 Task: Create a scrum project CheckBridge. Add to scrum project CheckBridge a team member softage.1@softage.net and assign as Project Lead. Add to scrum project CheckBridge a team member softage.2@softage.net
Action: Mouse moved to (192, 59)
Screenshot: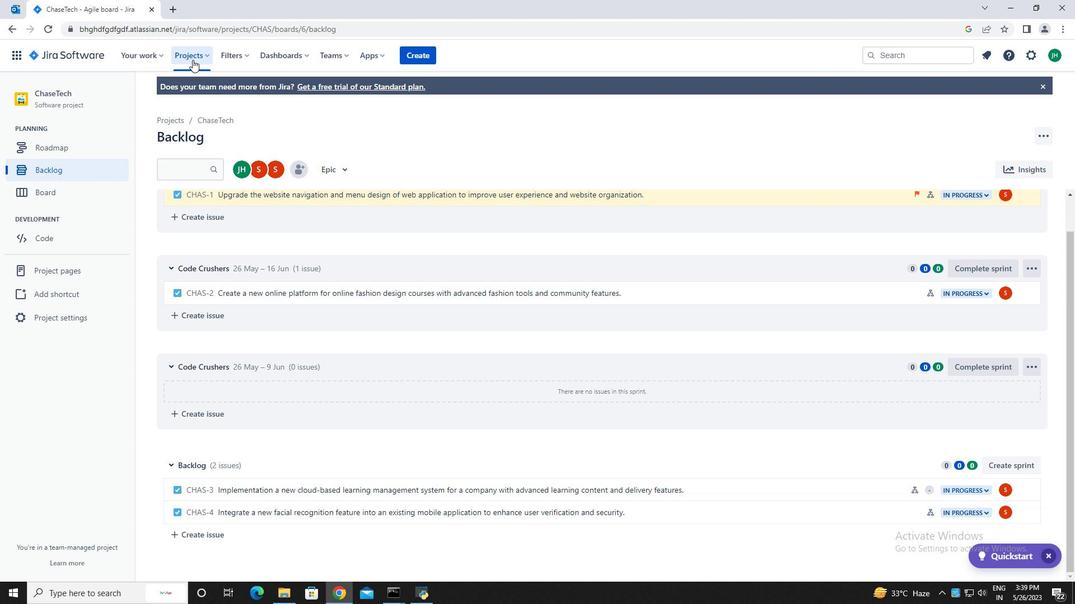 
Action: Mouse pressed left at (192, 59)
Screenshot: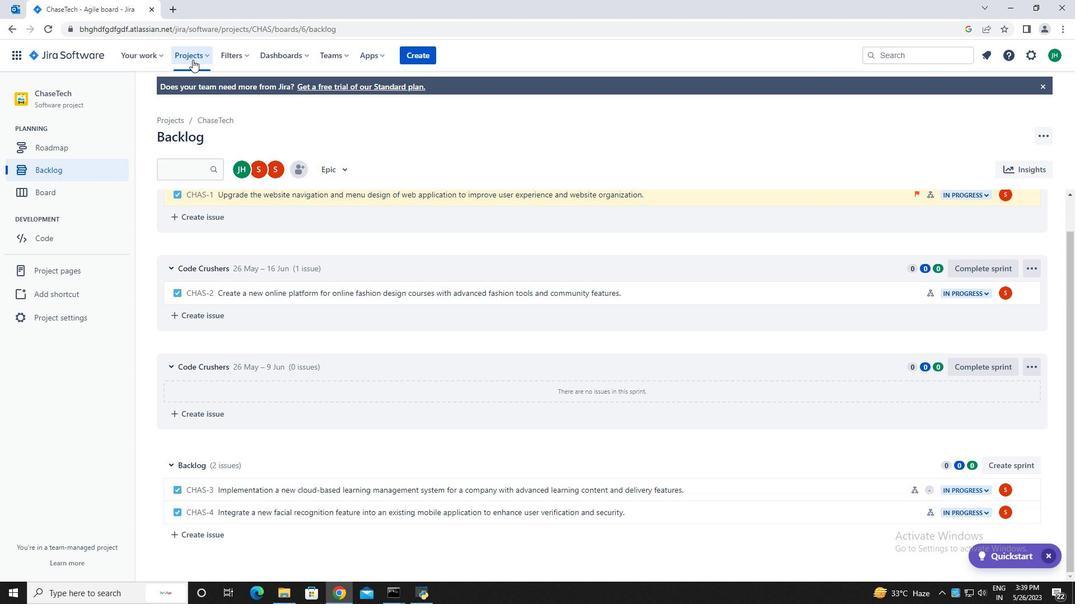 
Action: Mouse moved to (206, 282)
Screenshot: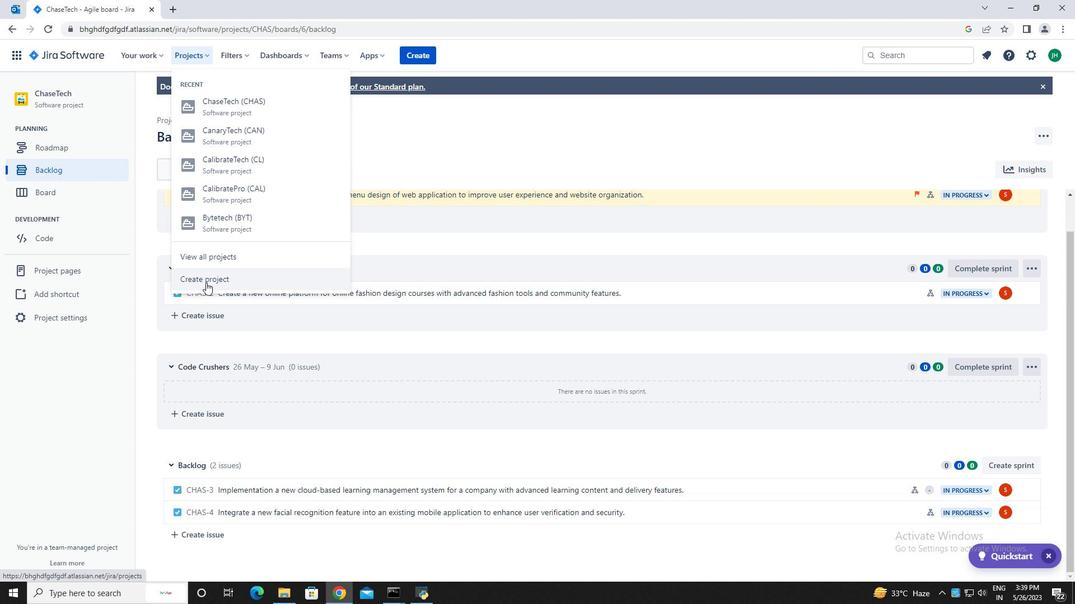 
Action: Mouse pressed left at (206, 282)
Screenshot: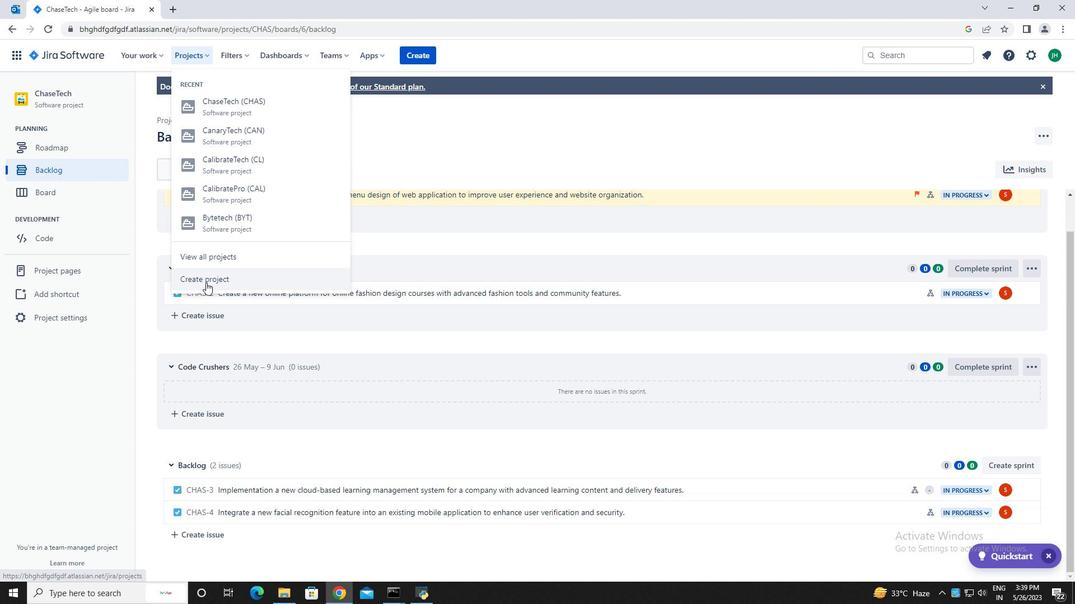 
Action: Mouse moved to (772, 293)
Screenshot: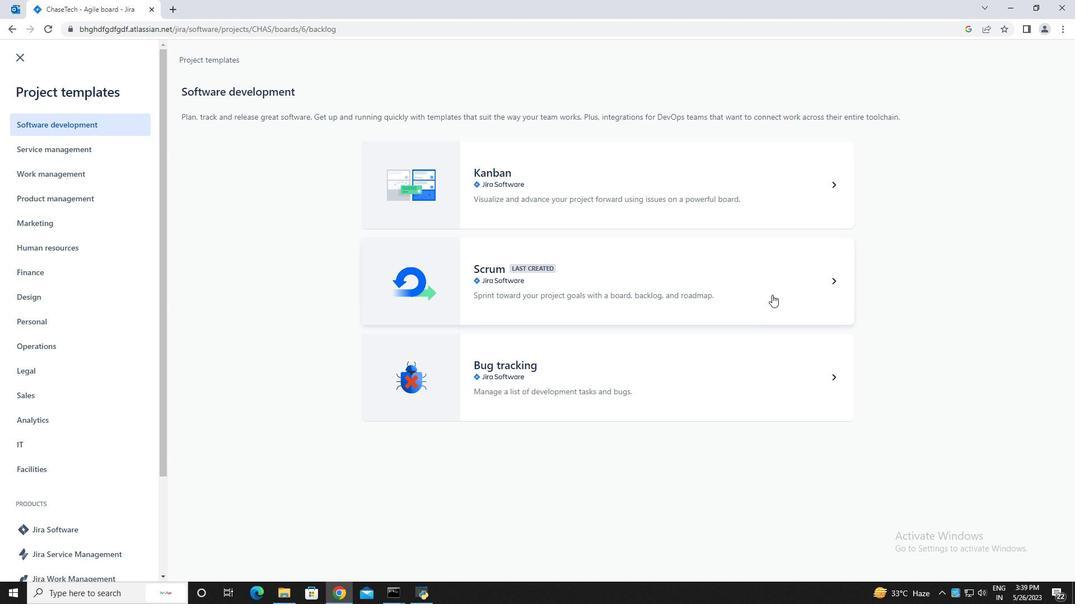 
Action: Mouse pressed left at (772, 293)
Screenshot: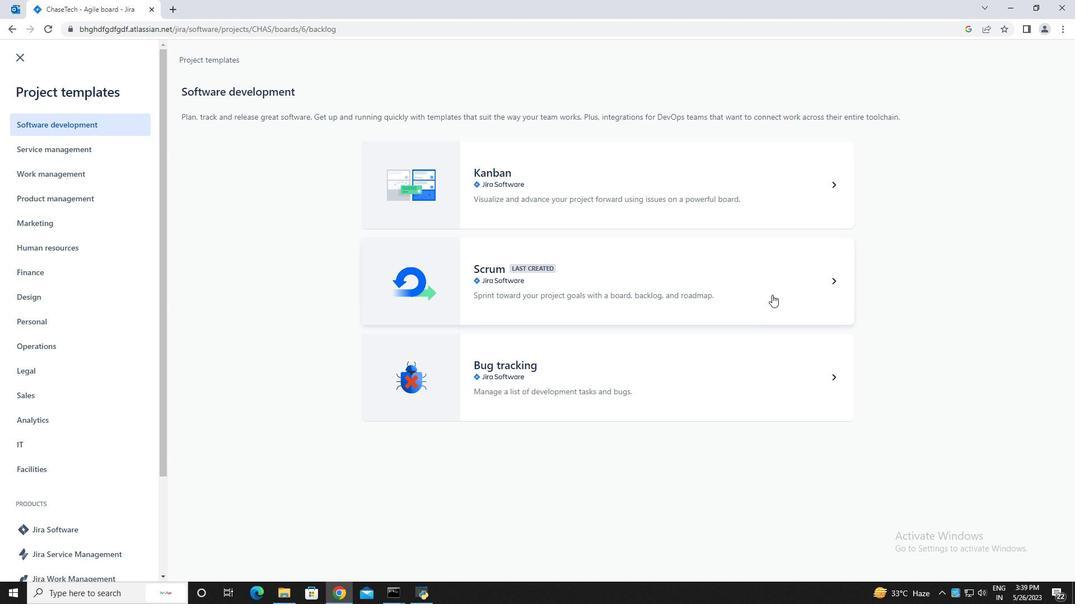 
Action: Mouse moved to (832, 555)
Screenshot: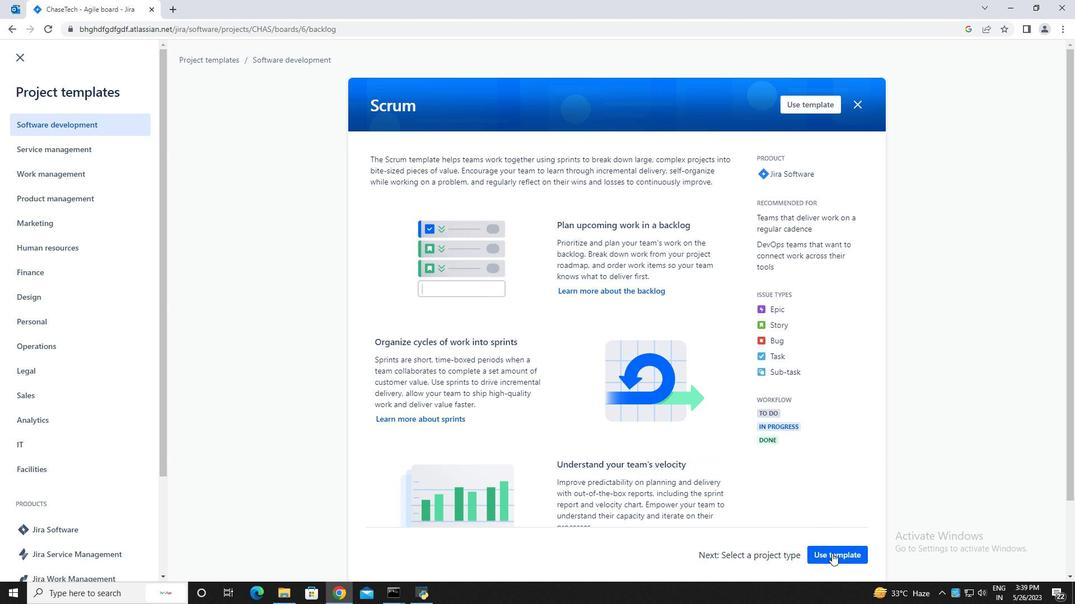 
Action: Mouse pressed left at (832, 555)
Screenshot: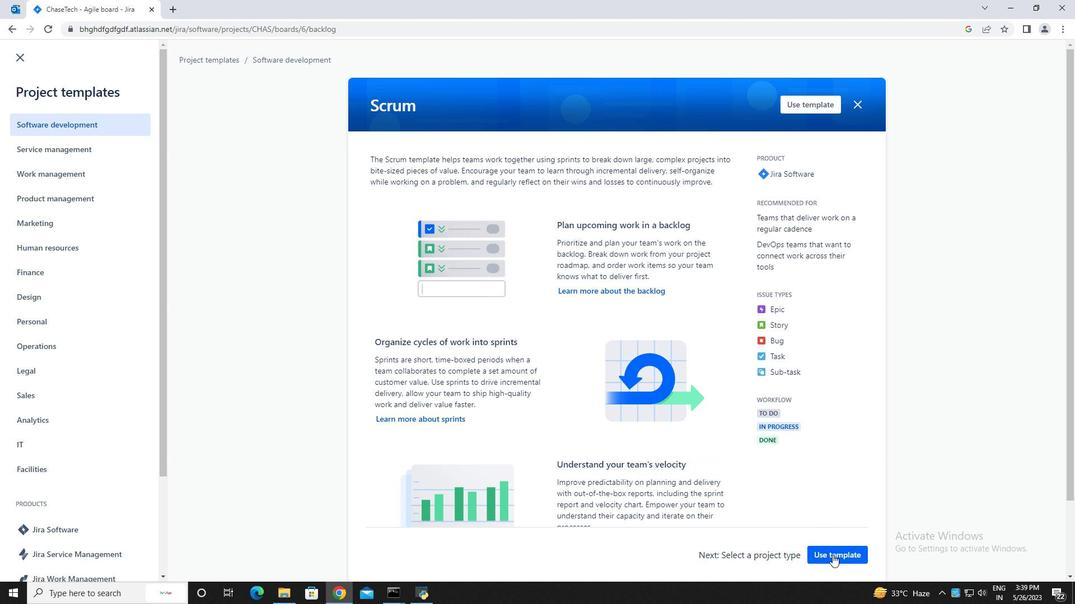 
Action: Mouse moved to (491, 544)
Screenshot: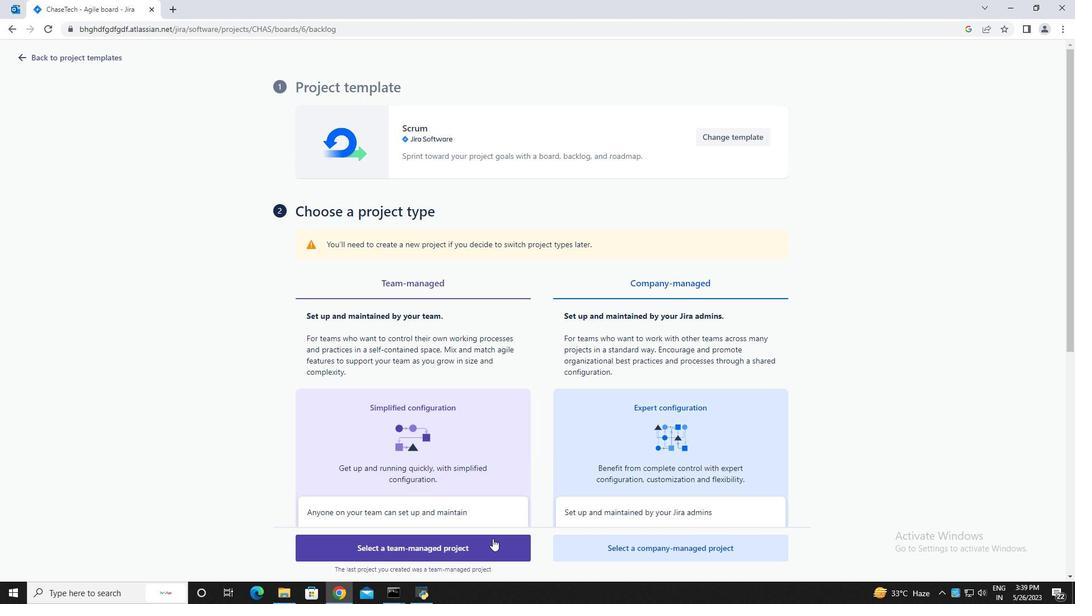 
Action: Mouse pressed left at (491, 544)
Screenshot: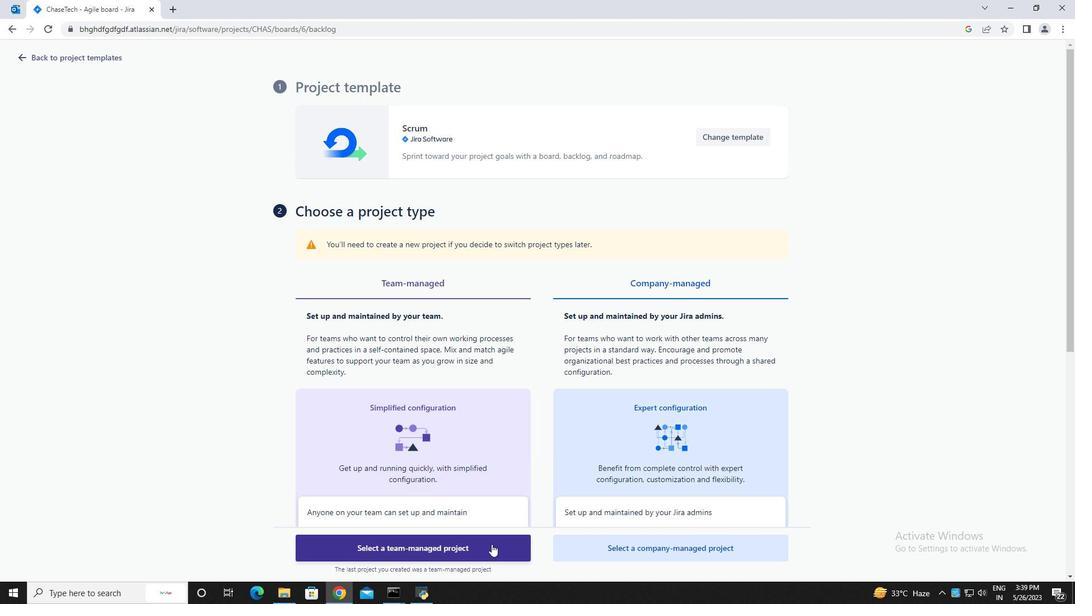 
Action: Mouse moved to (353, 253)
Screenshot: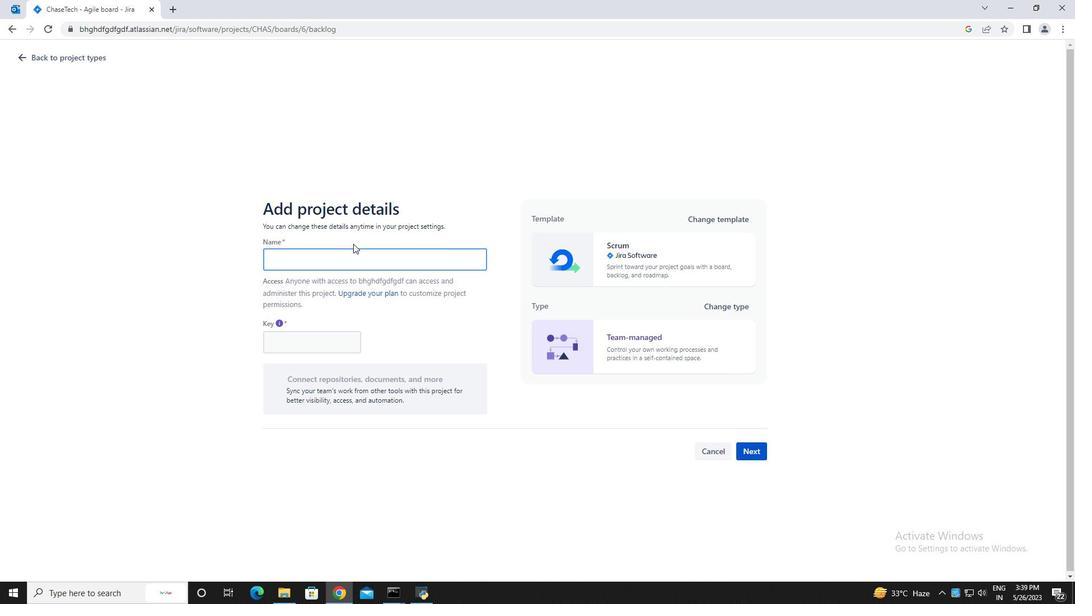 
Action: Mouse pressed left at (353, 253)
Screenshot: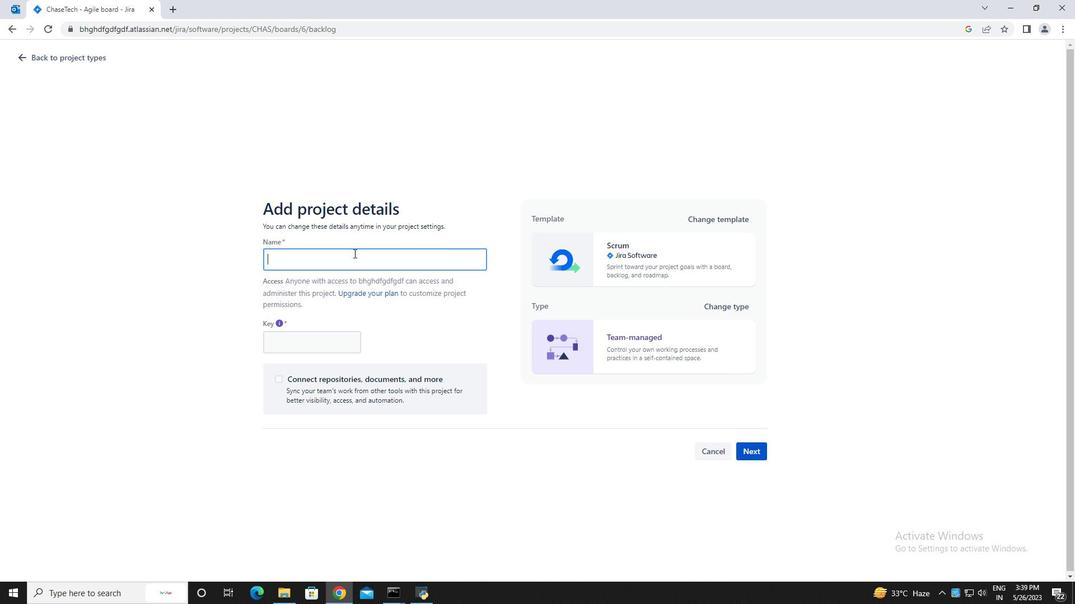 
Action: Key pressed <Key.caps_lock>C<Key.caps_lock>heck<Key.caps_lock>B<Key.caps_lock>ridge
Screenshot: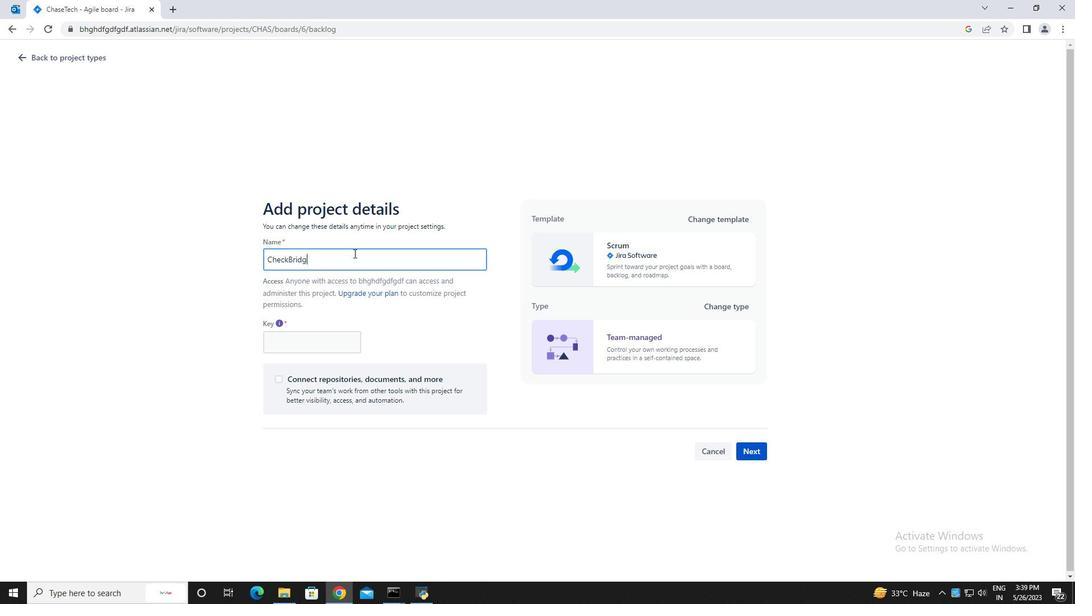 
Action: Mouse moved to (742, 451)
Screenshot: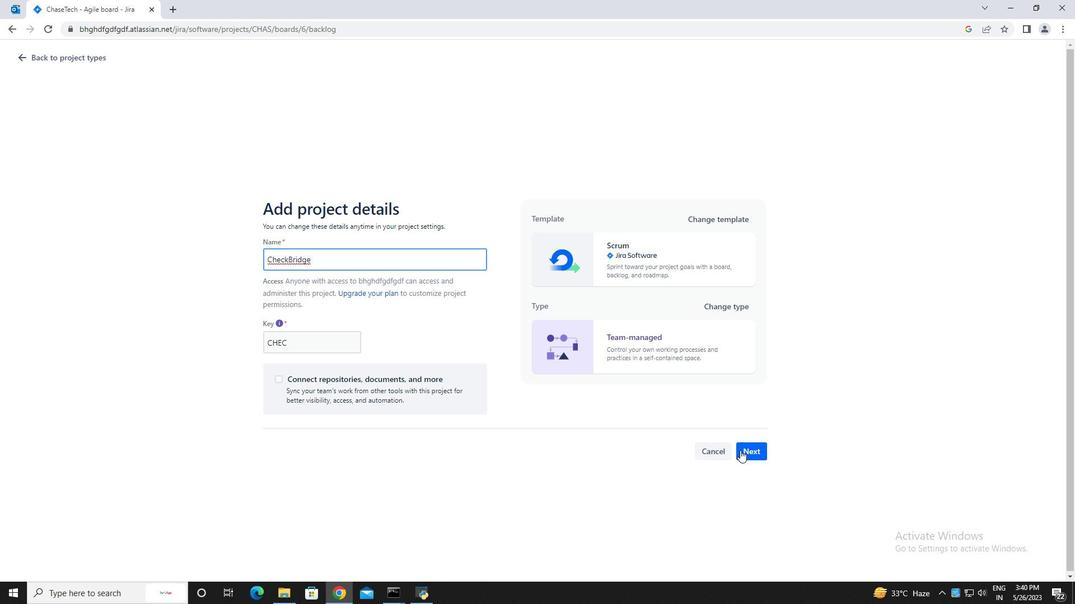 
Action: Mouse pressed left at (742, 451)
Screenshot: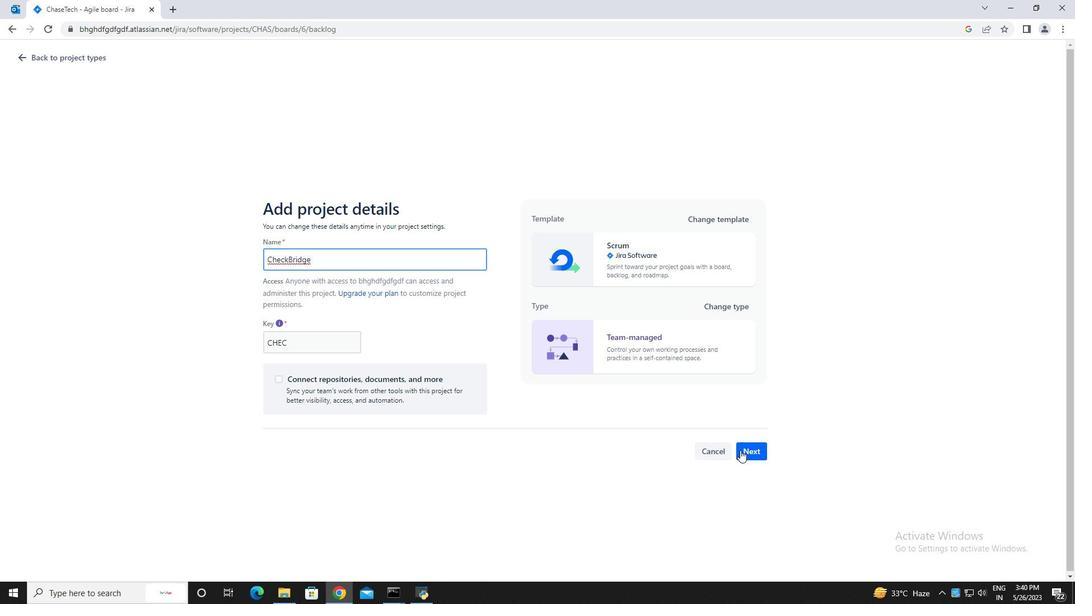 
Action: Mouse moved to (677, 379)
Screenshot: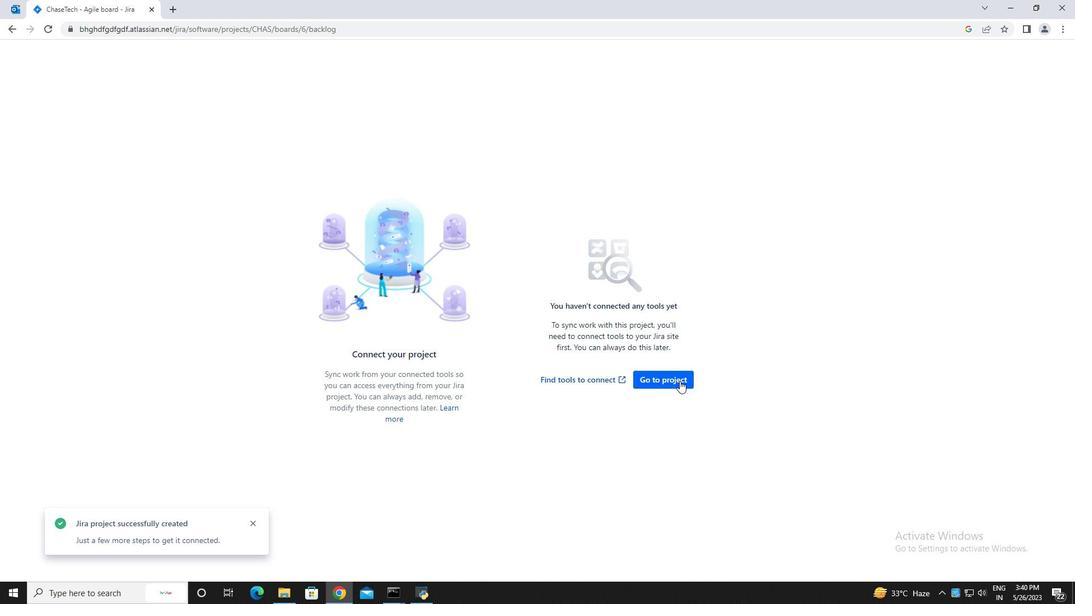 
Action: Mouse pressed left at (677, 379)
Screenshot: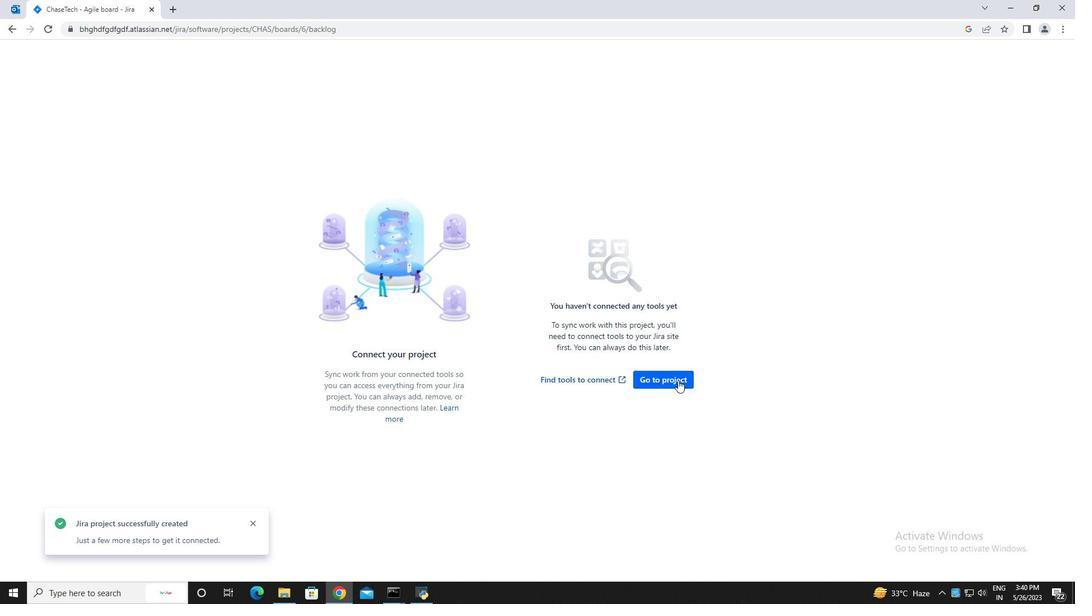 
Action: Mouse moved to (269, 174)
Screenshot: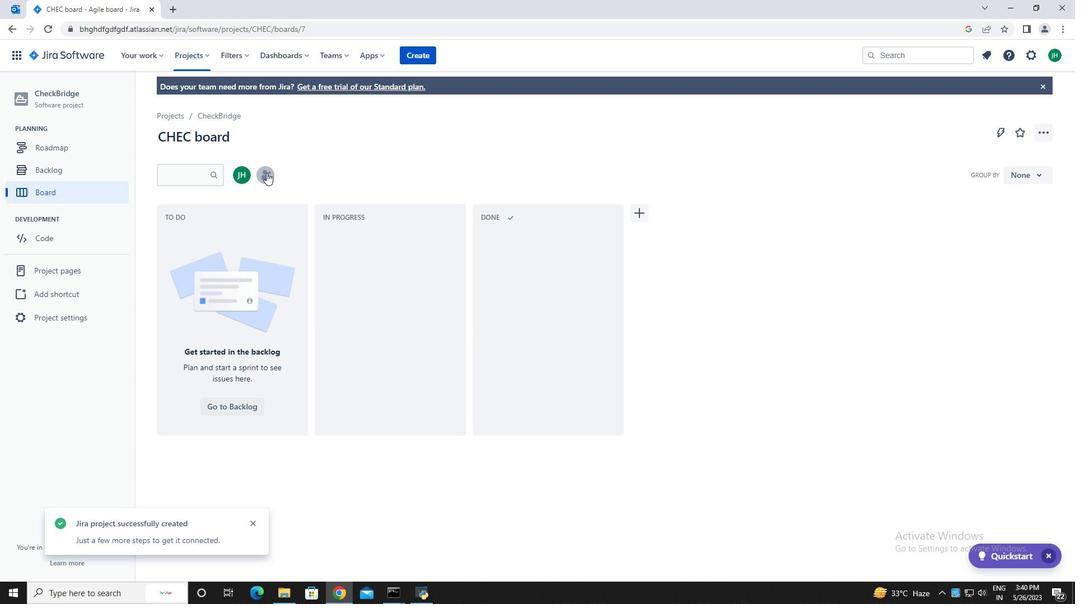 
Action: Mouse pressed left at (269, 174)
Screenshot: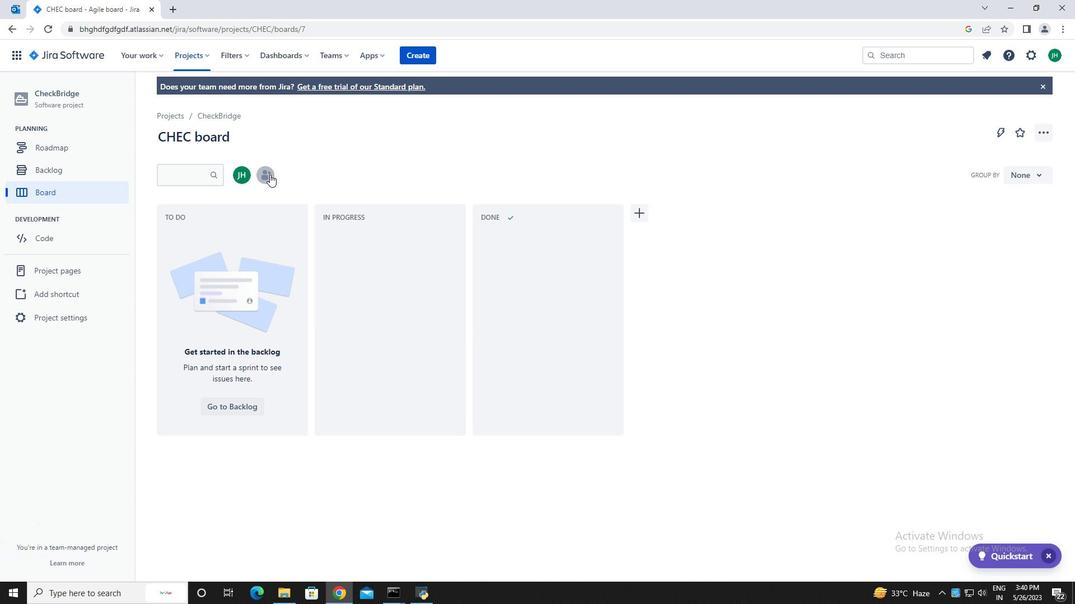 
Action: Mouse moved to (492, 119)
Screenshot: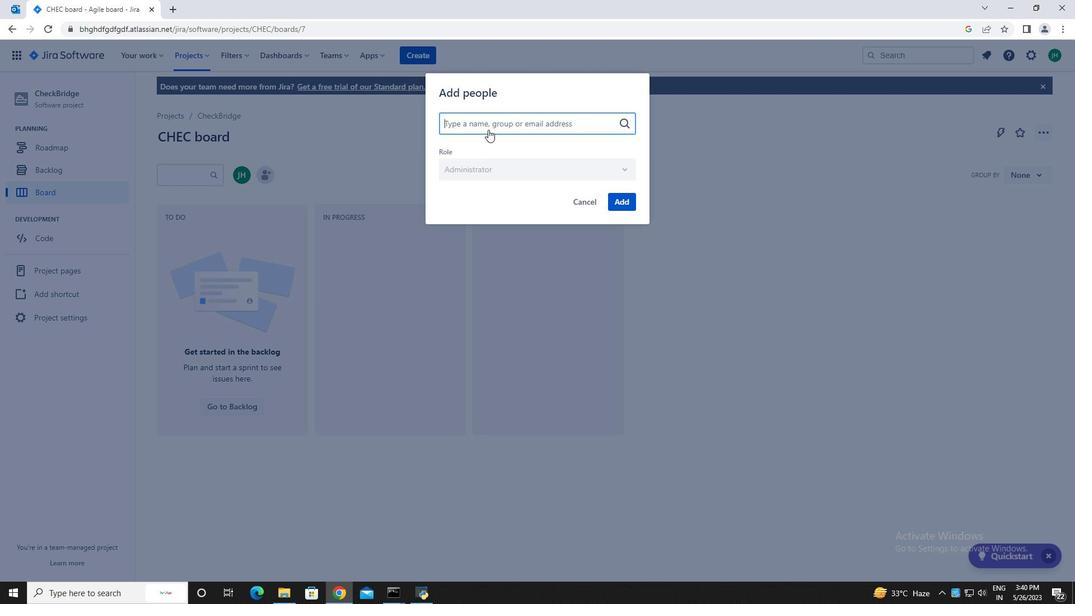 
Action: Mouse pressed left at (492, 119)
Screenshot: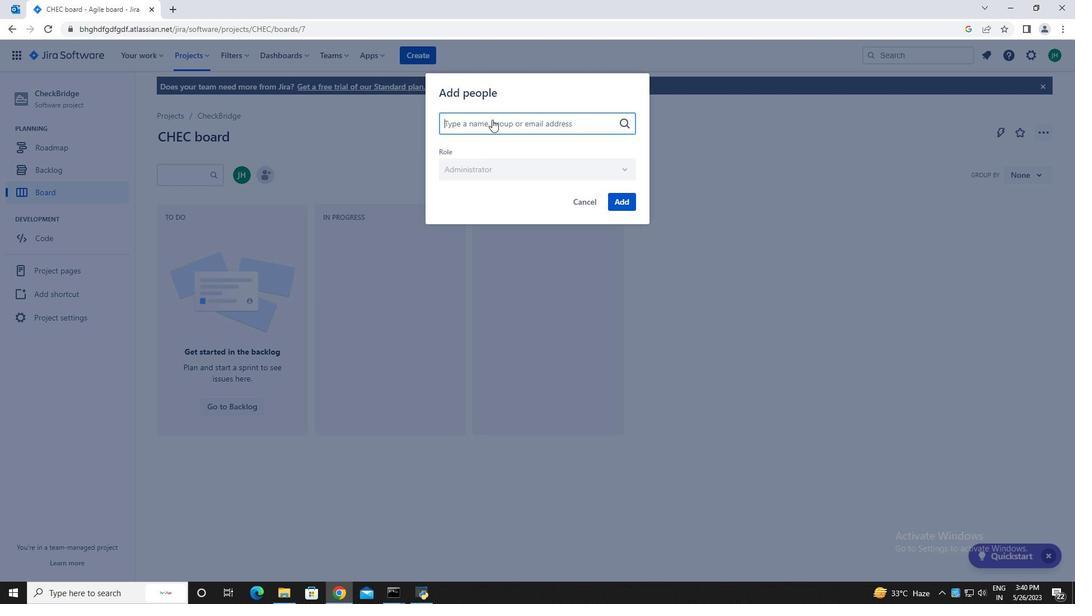 
Action: Key pressed softage.1
Screenshot: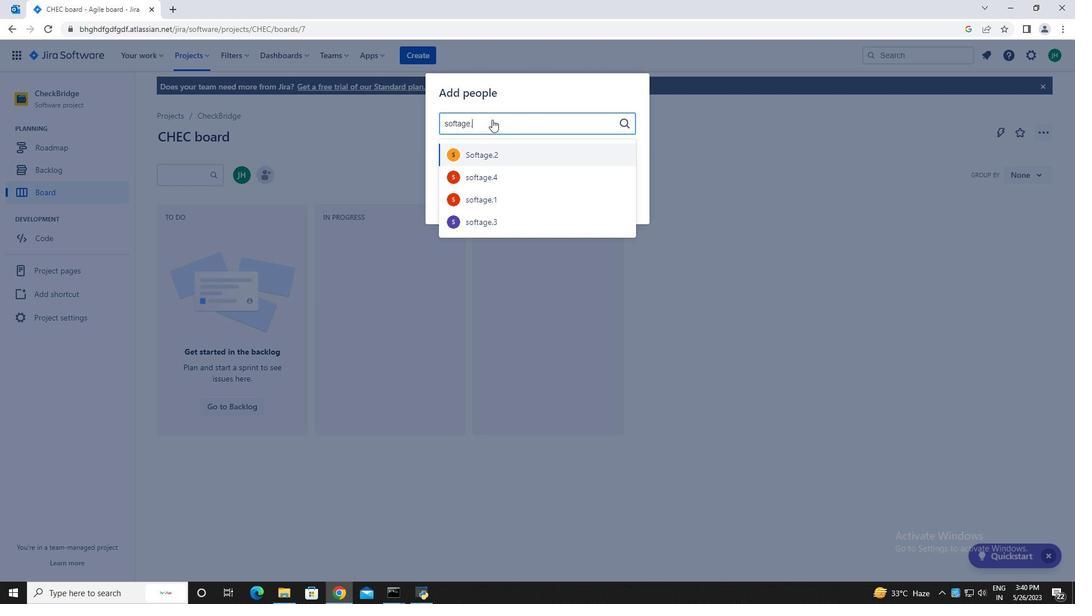 
Action: Mouse moved to (518, 151)
Screenshot: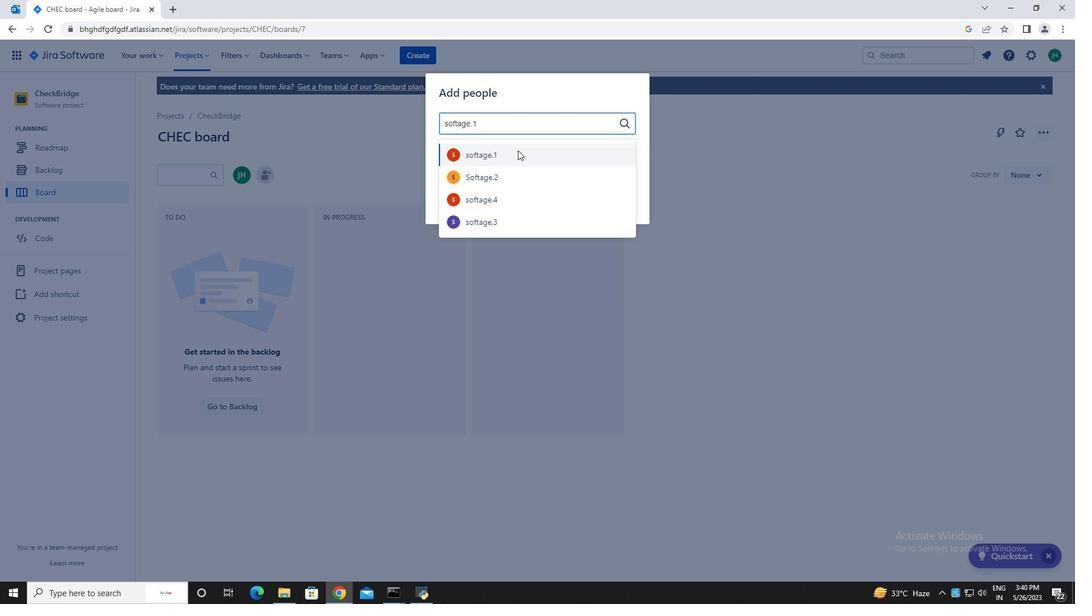 
Action: Mouse pressed left at (518, 151)
Screenshot: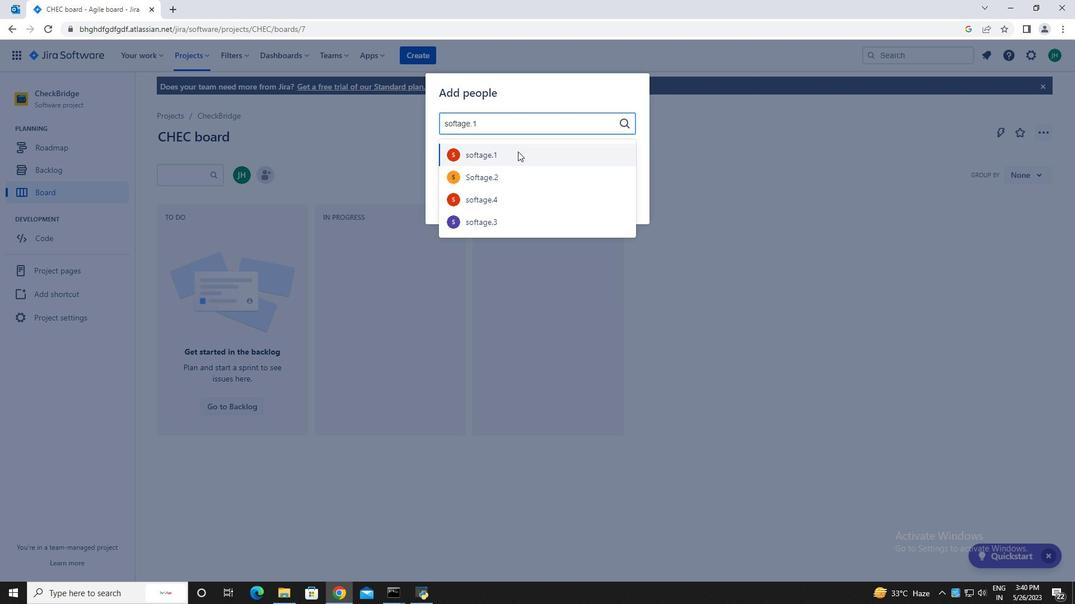 
Action: Mouse moved to (621, 200)
Screenshot: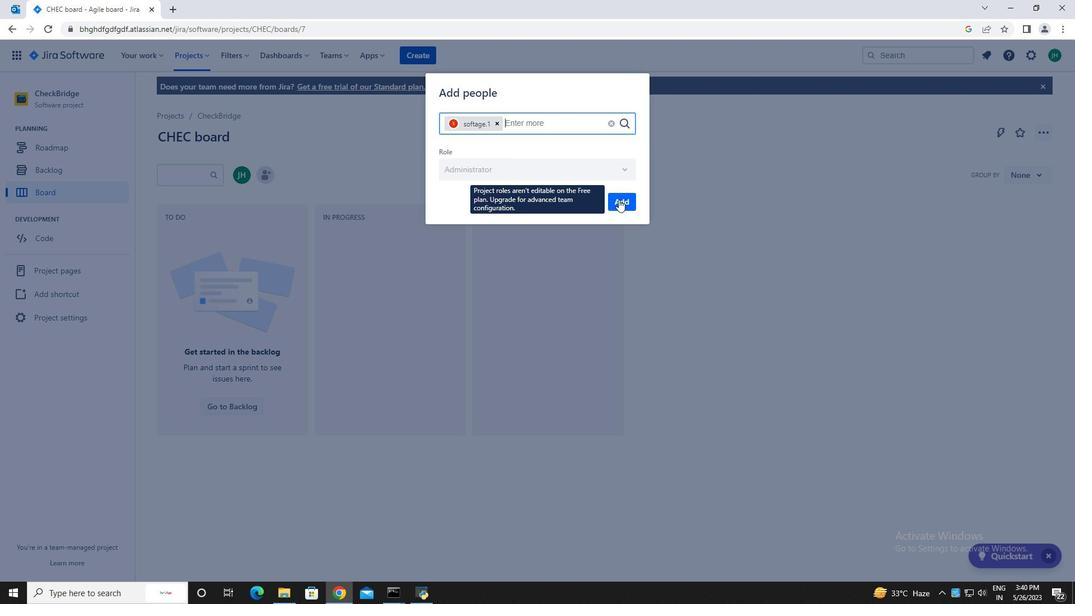 
Action: Mouse pressed left at (621, 200)
Screenshot: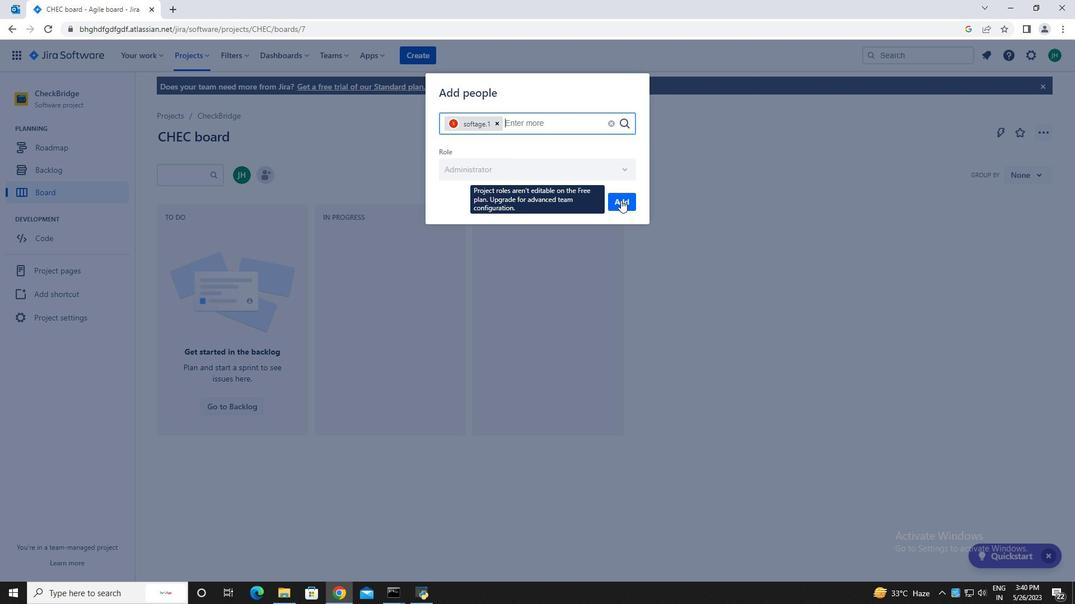 
Action: Mouse moved to (75, 319)
Screenshot: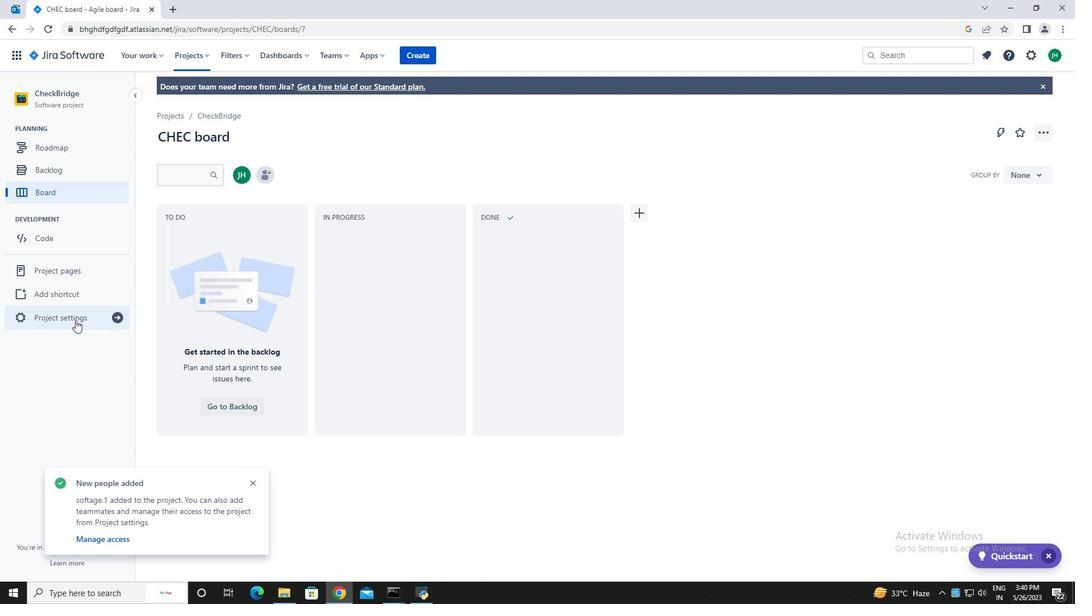 
Action: Mouse pressed left at (75, 319)
Screenshot: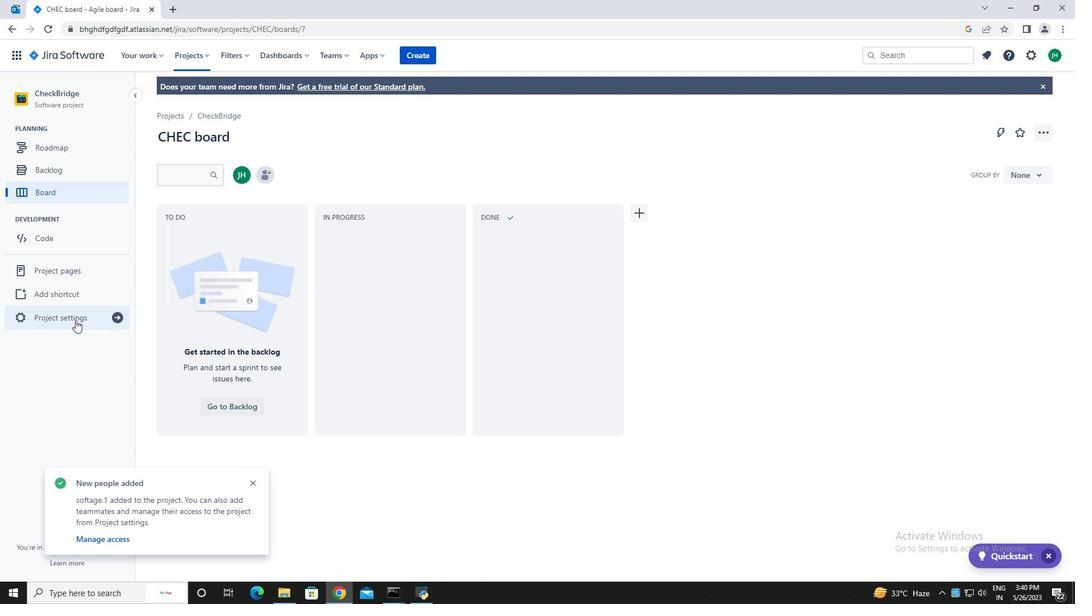 
Action: Mouse moved to (577, 400)
Screenshot: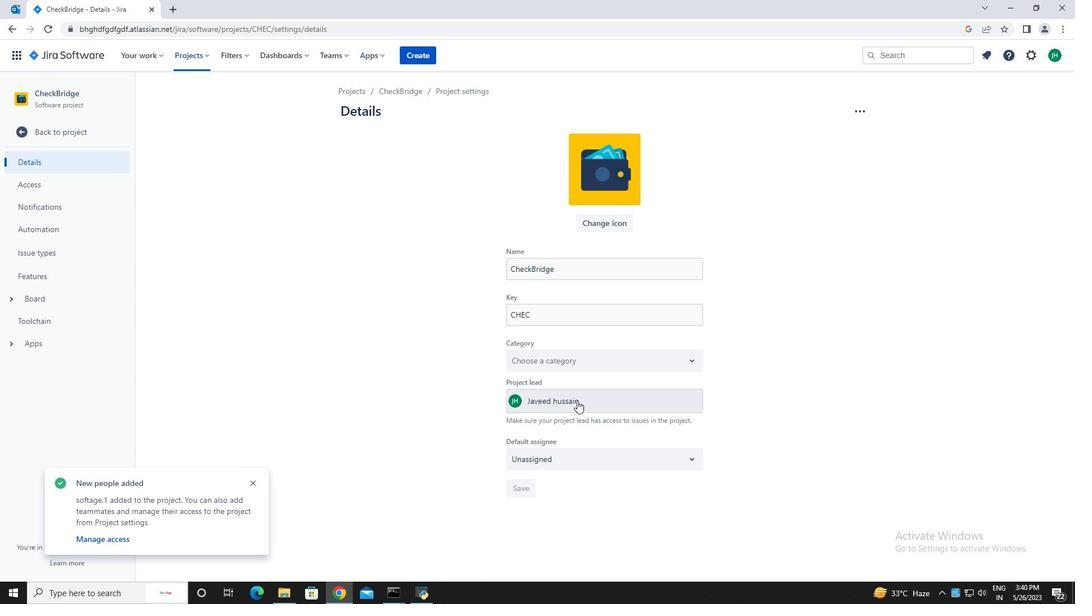 
Action: Mouse pressed left at (577, 400)
Screenshot: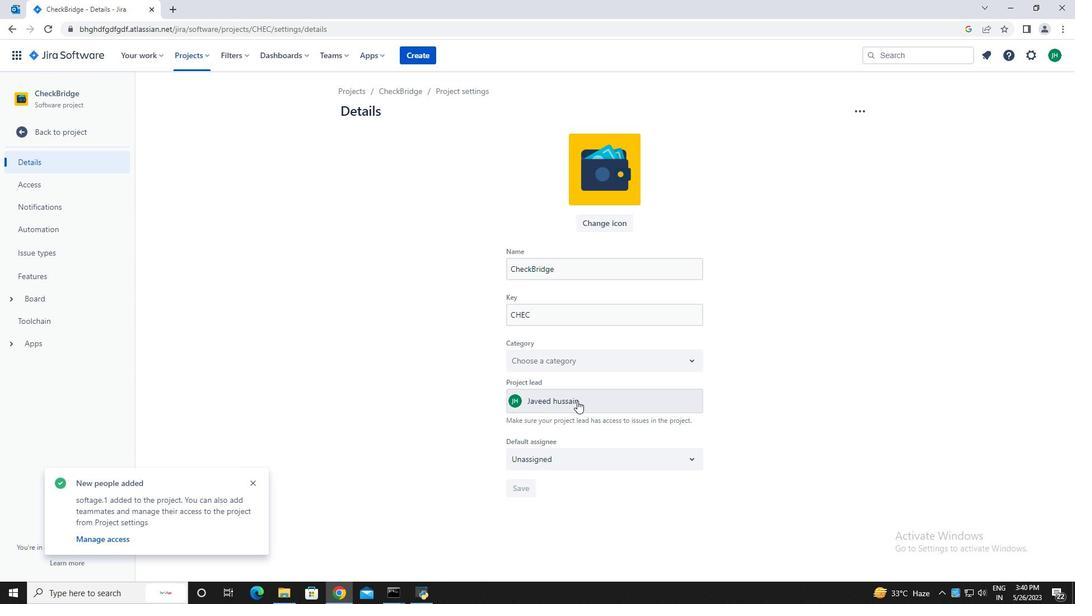 
Action: Mouse moved to (569, 464)
Screenshot: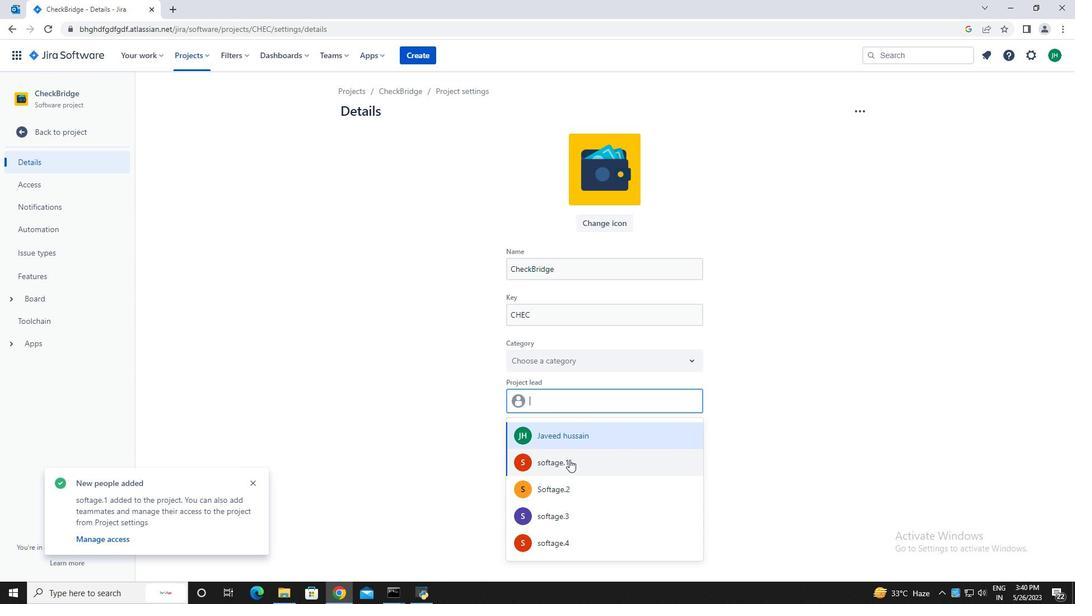 
Action: Mouse pressed left at (569, 464)
Screenshot: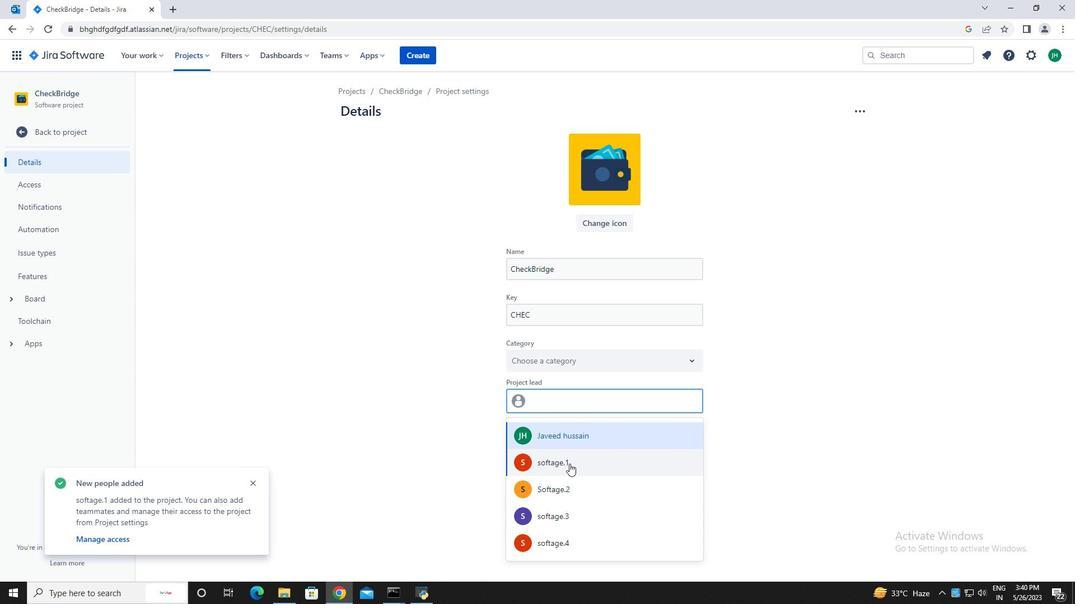 
Action: Mouse moved to (552, 451)
Screenshot: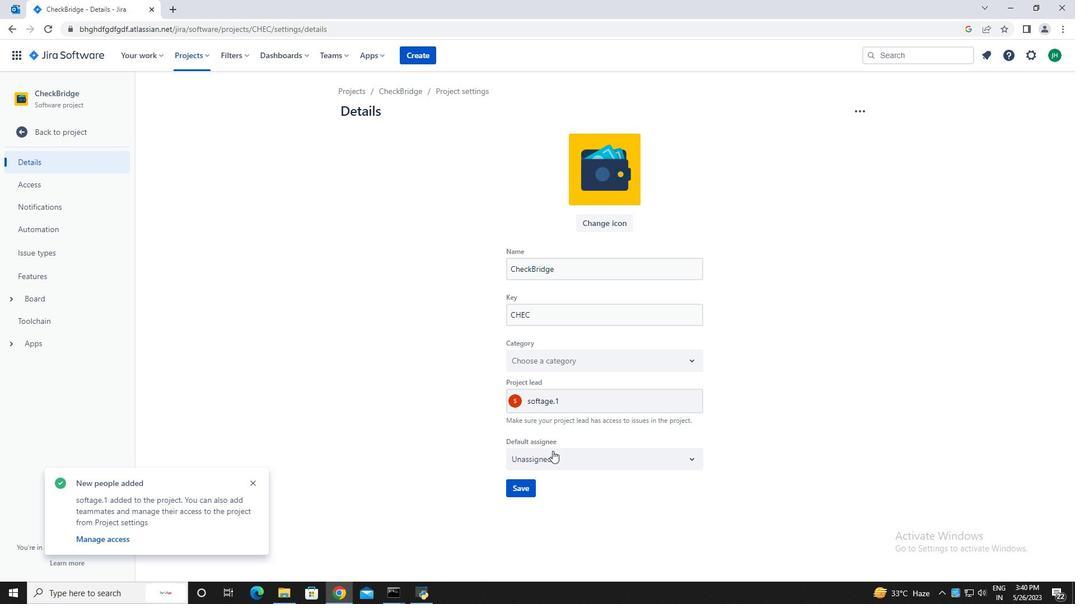 
Action: Mouse pressed left at (552, 451)
Screenshot: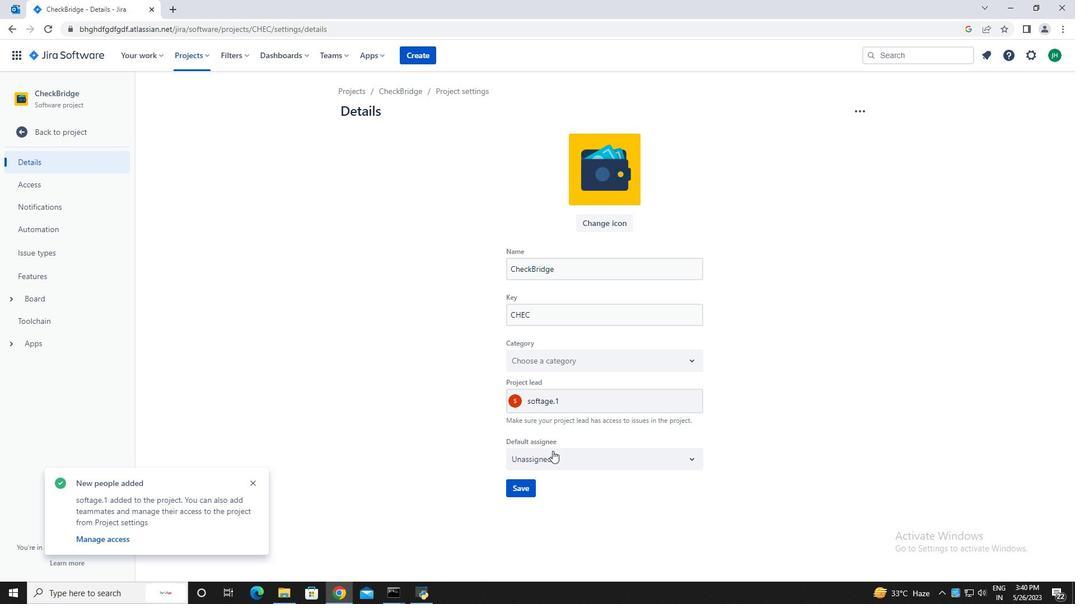 
Action: Mouse moved to (548, 487)
Screenshot: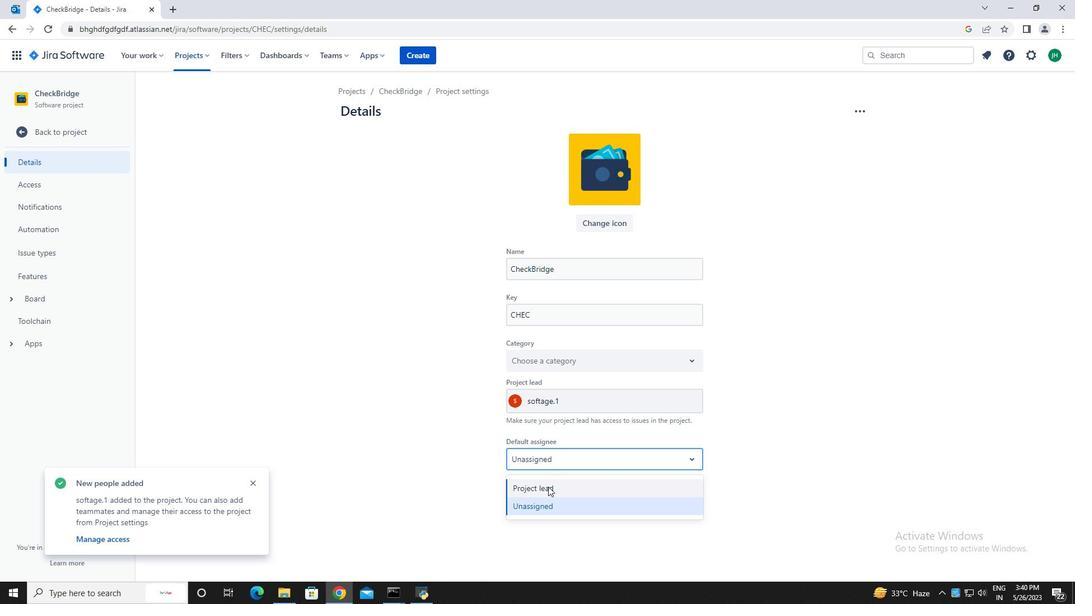 
Action: Mouse pressed left at (548, 487)
Screenshot: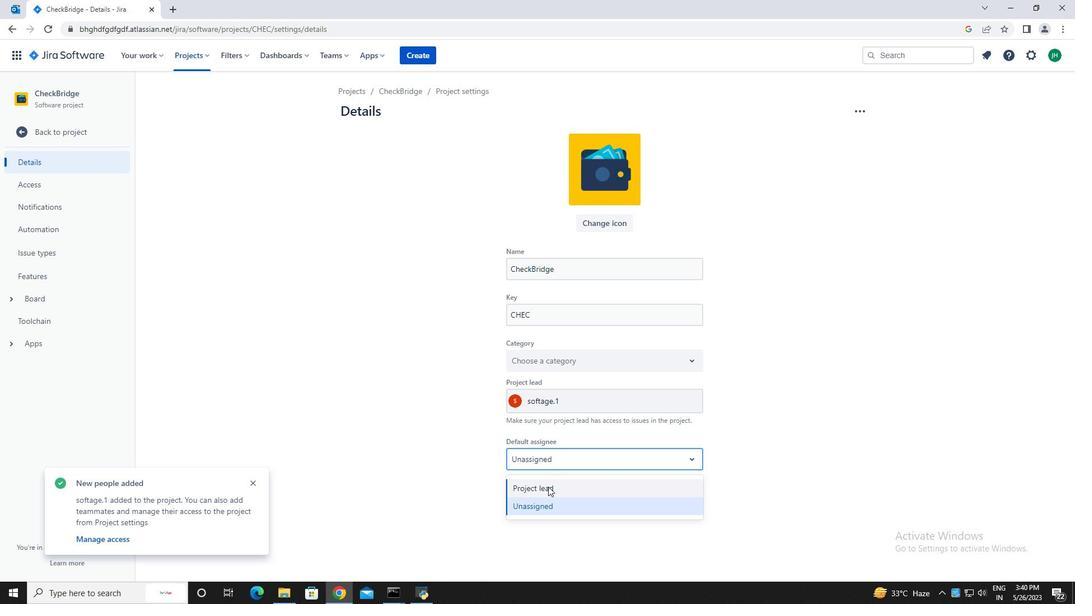 
Action: Mouse moved to (522, 490)
Screenshot: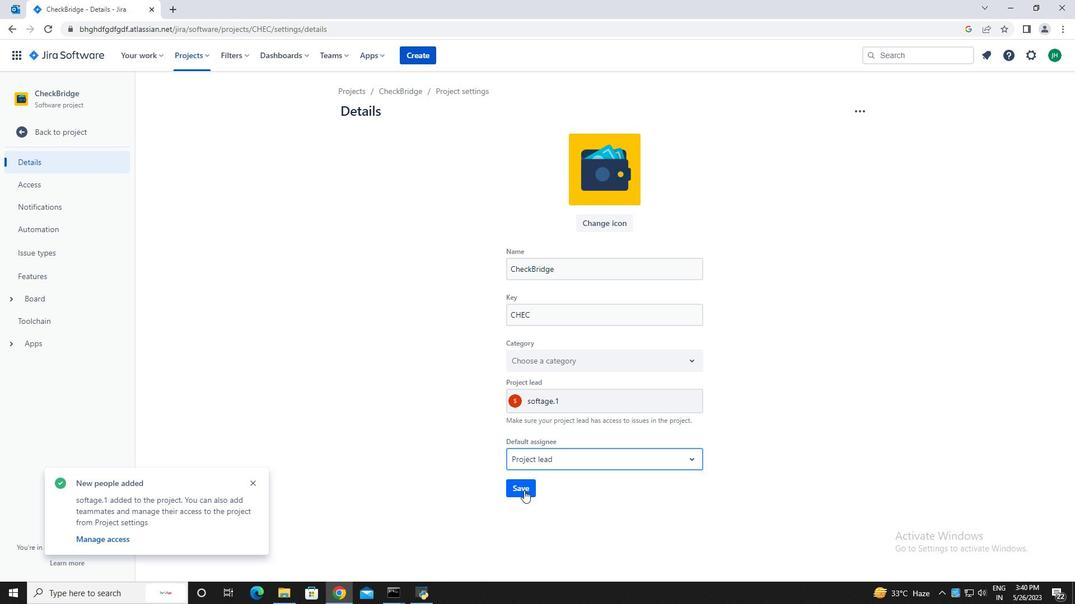 
Action: Mouse pressed left at (522, 490)
Screenshot: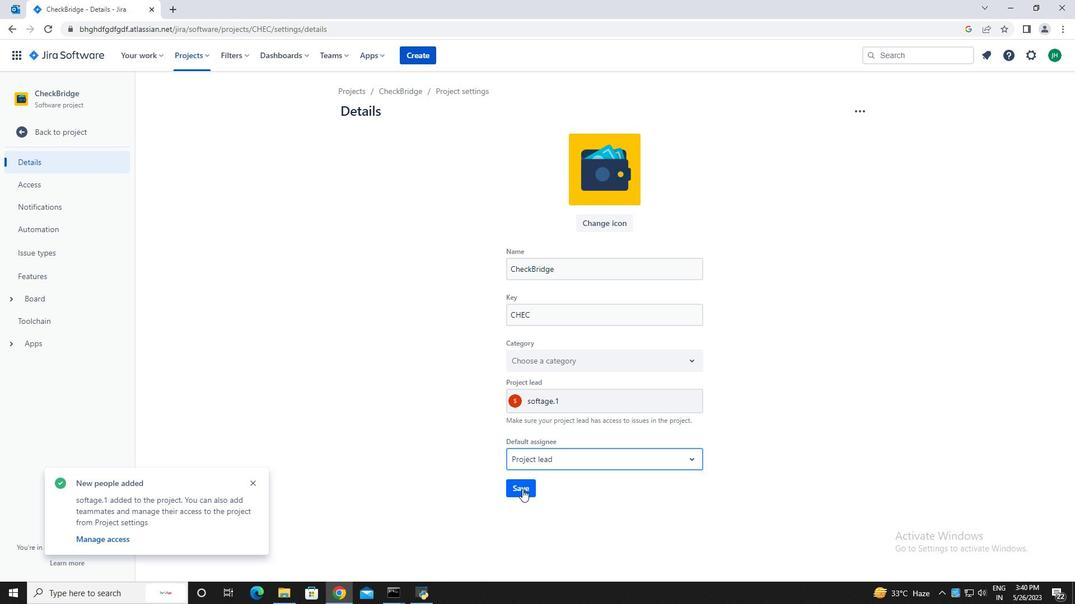 
Action: Mouse moved to (42, 128)
Screenshot: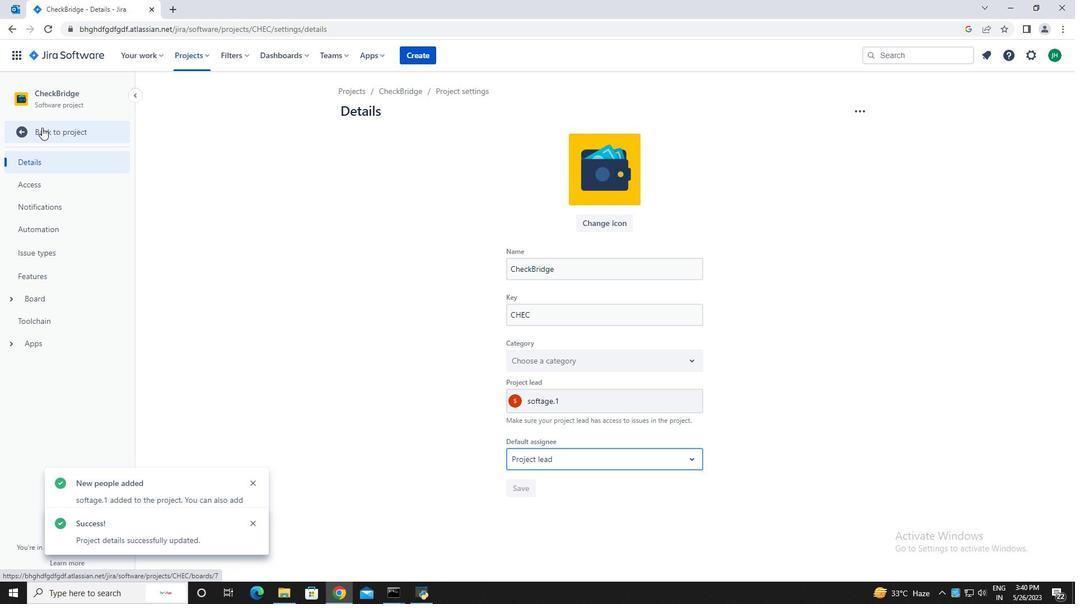 
Action: Mouse pressed left at (42, 128)
Screenshot: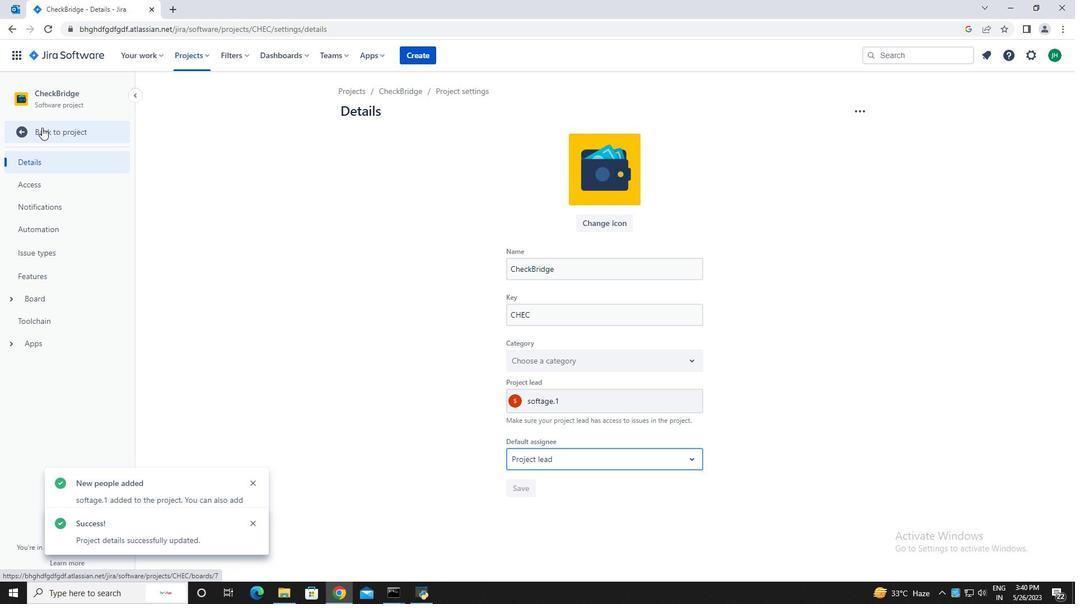 
Action: Mouse moved to (265, 174)
Screenshot: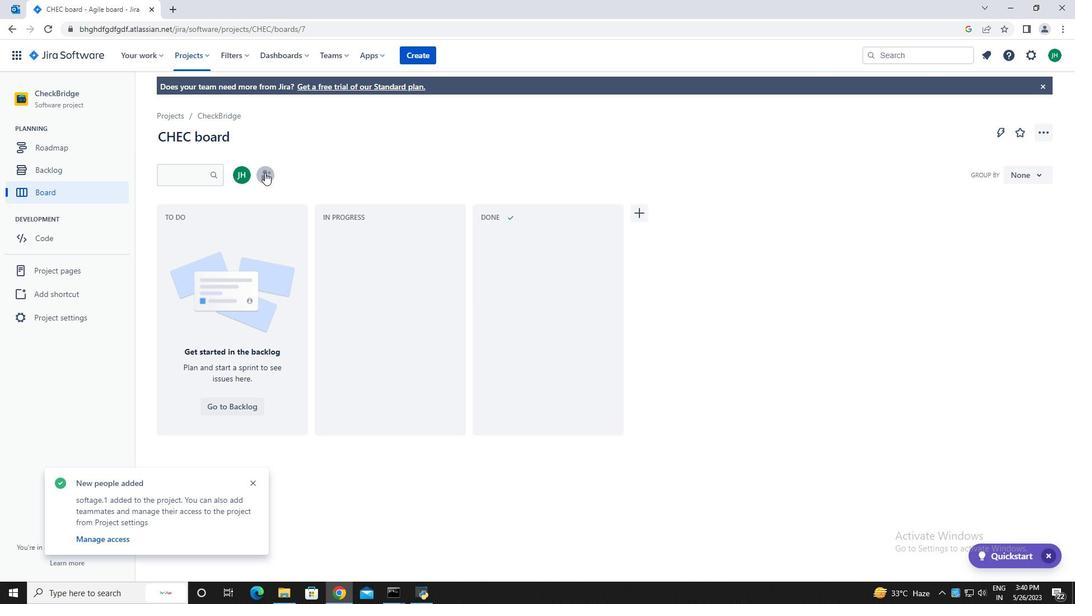 
Action: Mouse pressed left at (265, 174)
Screenshot: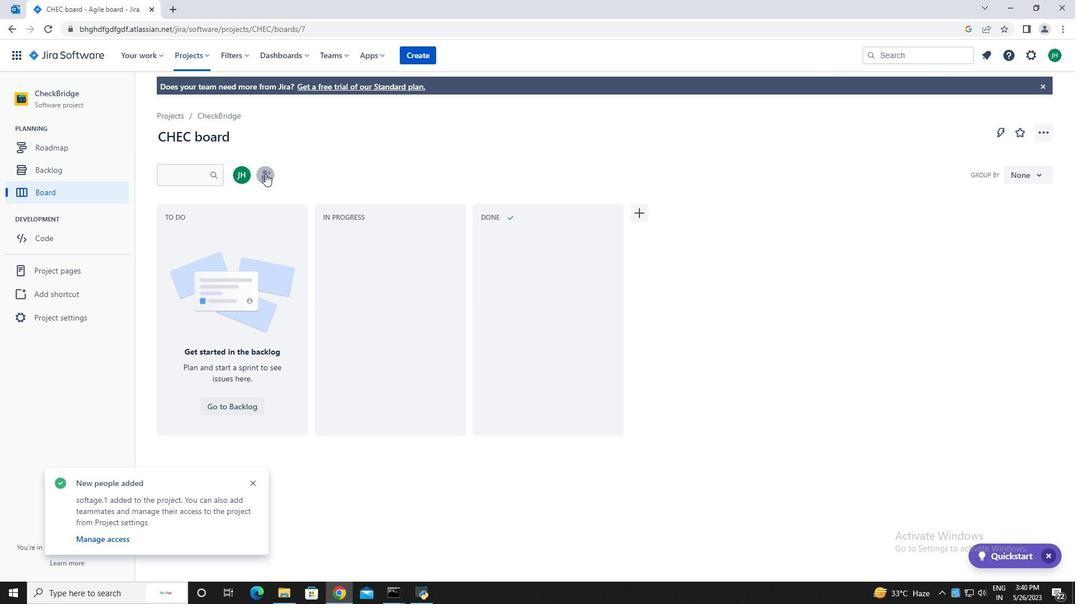 
Action: Mouse moved to (514, 121)
Screenshot: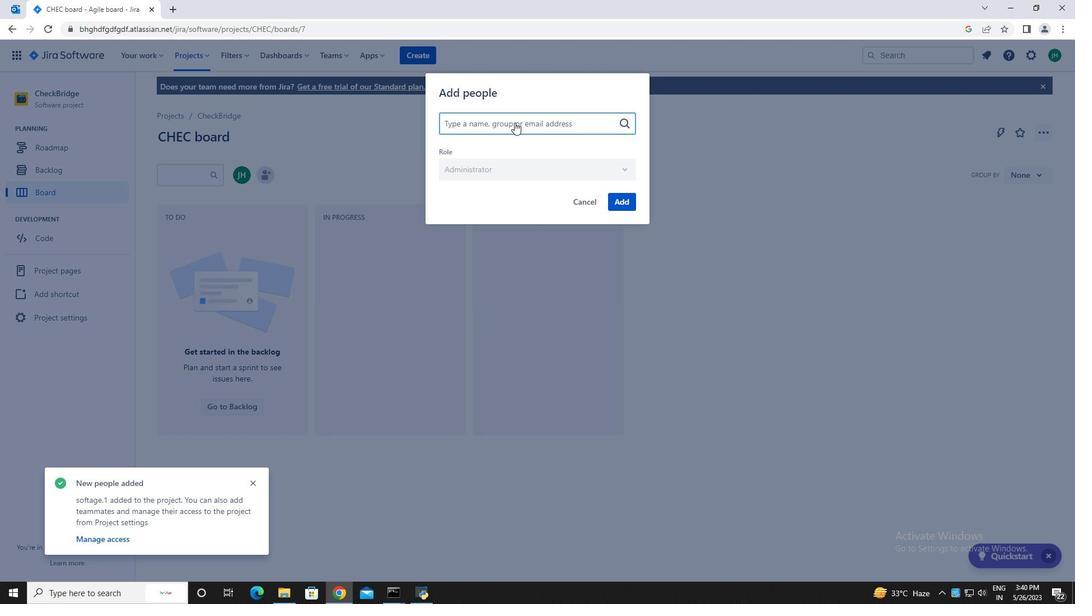 
Action: Key pressed softage,<Key.backspace>.2
Screenshot: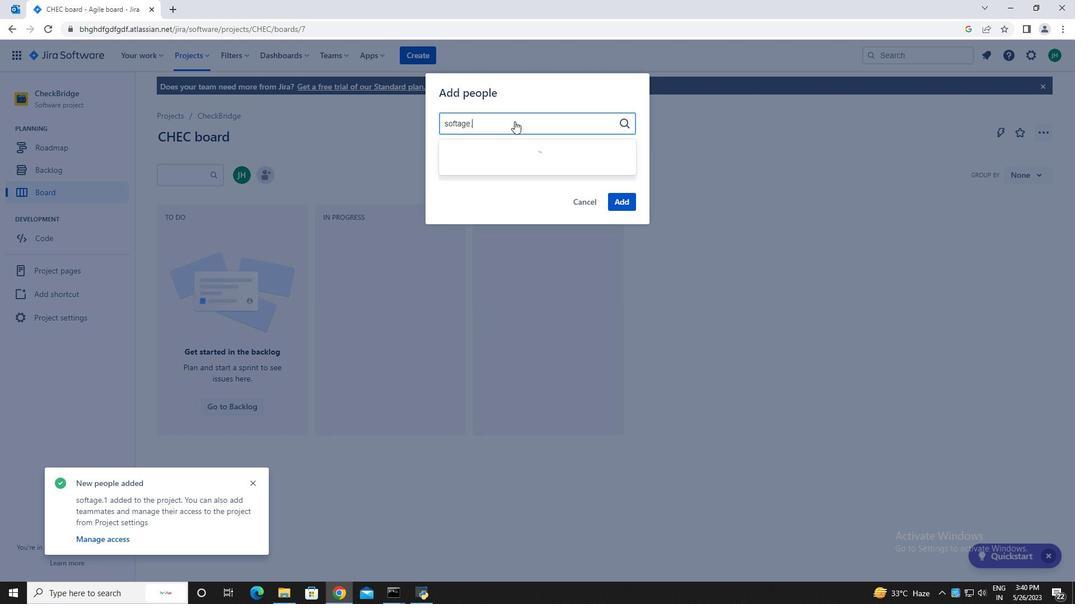 
Action: Mouse moved to (516, 156)
Screenshot: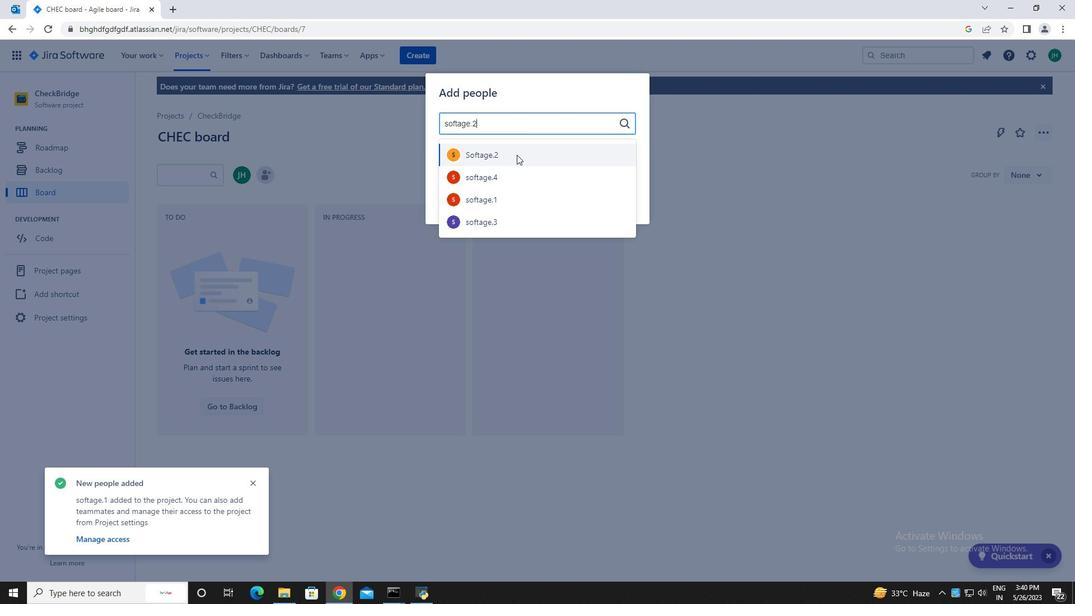 
Action: Mouse pressed left at (516, 156)
Screenshot: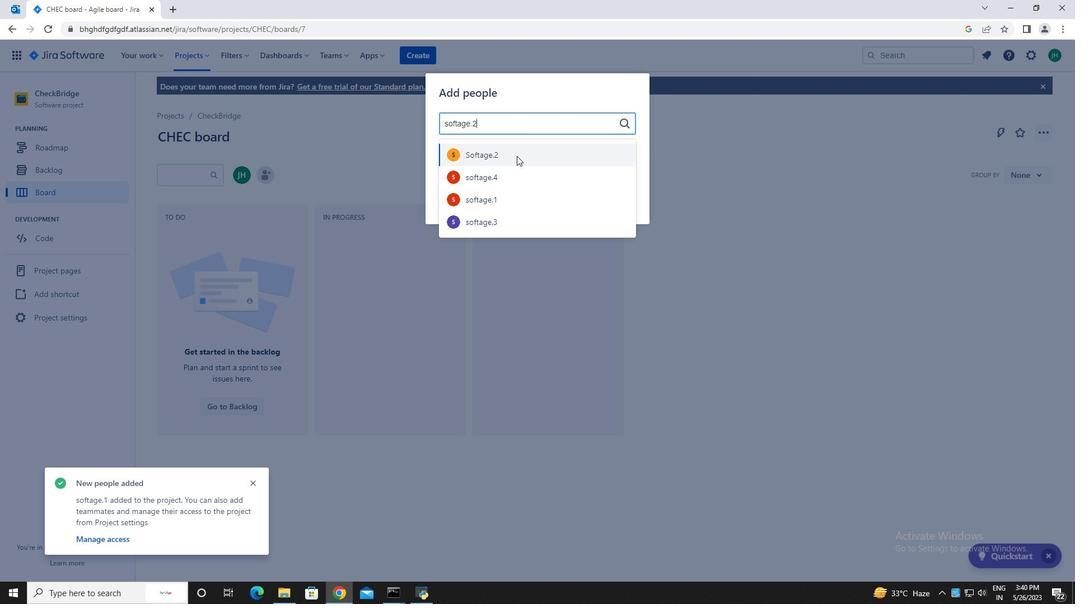 
Action: Mouse moved to (617, 201)
Screenshot: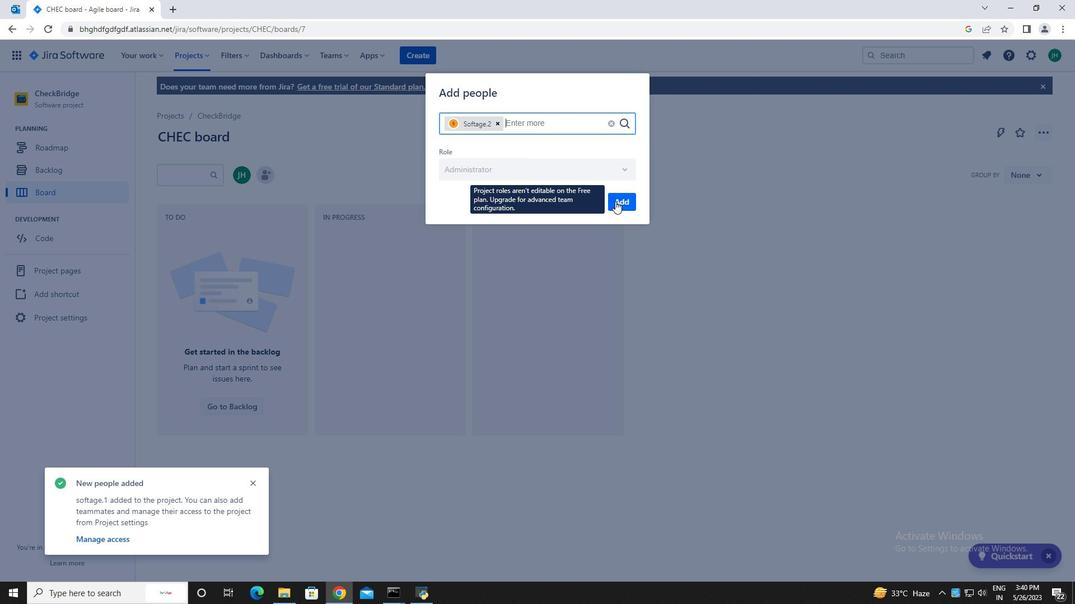 
Action: Mouse pressed left at (617, 201)
Screenshot: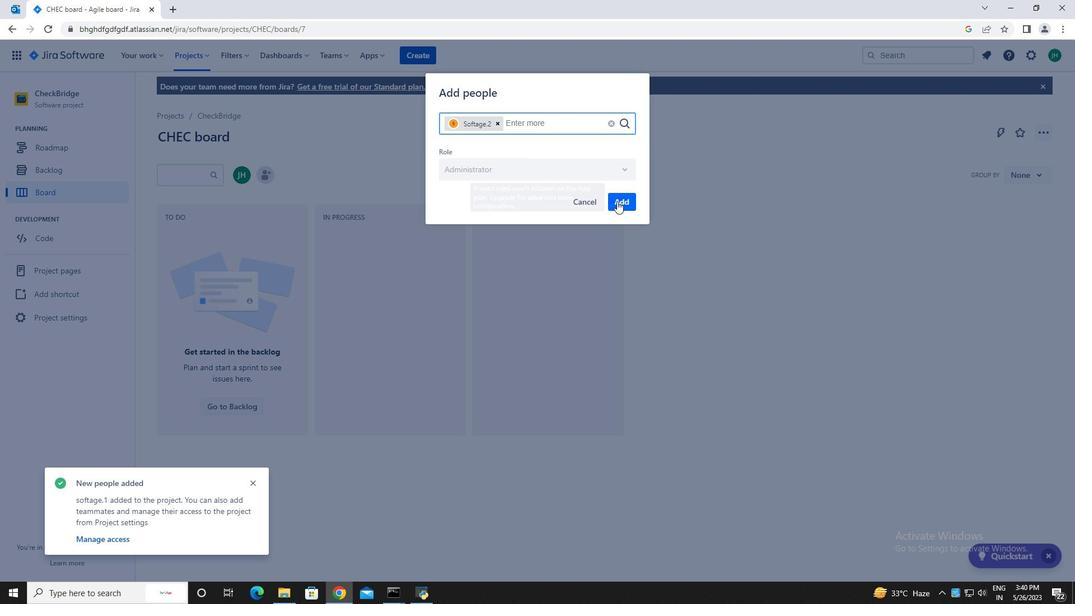 
Action: Mouse moved to (388, 227)
Screenshot: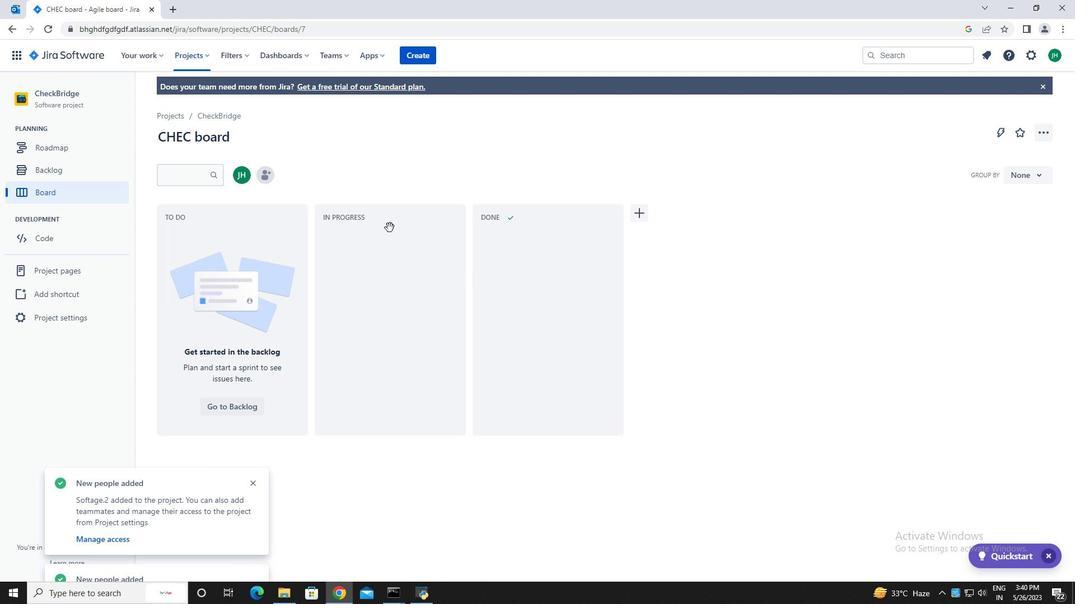 
